 Task: Remove "the start date" from the card.
Action: Mouse moved to (969, 80)
Screenshot: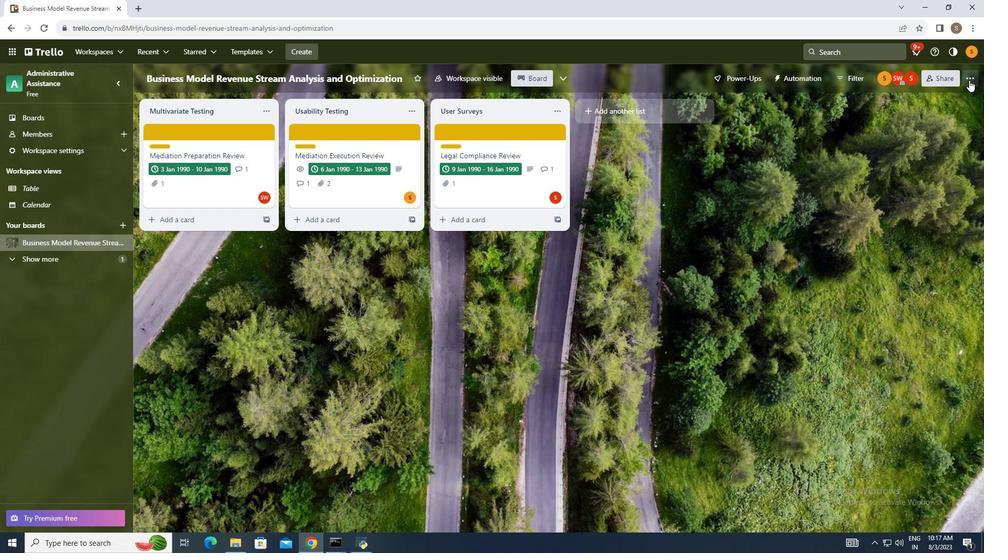 
Action: Mouse pressed left at (969, 80)
Screenshot: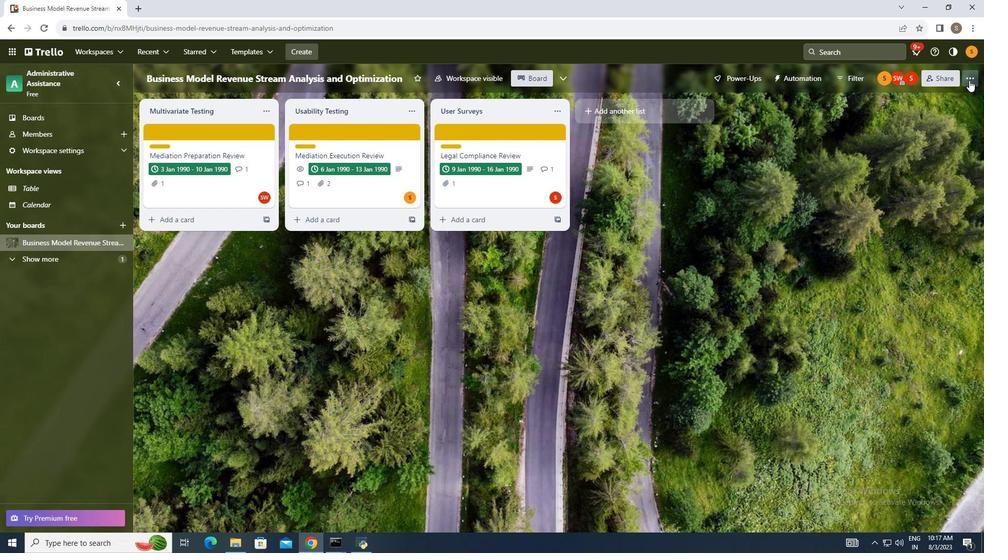 
Action: Mouse moved to (905, 228)
Screenshot: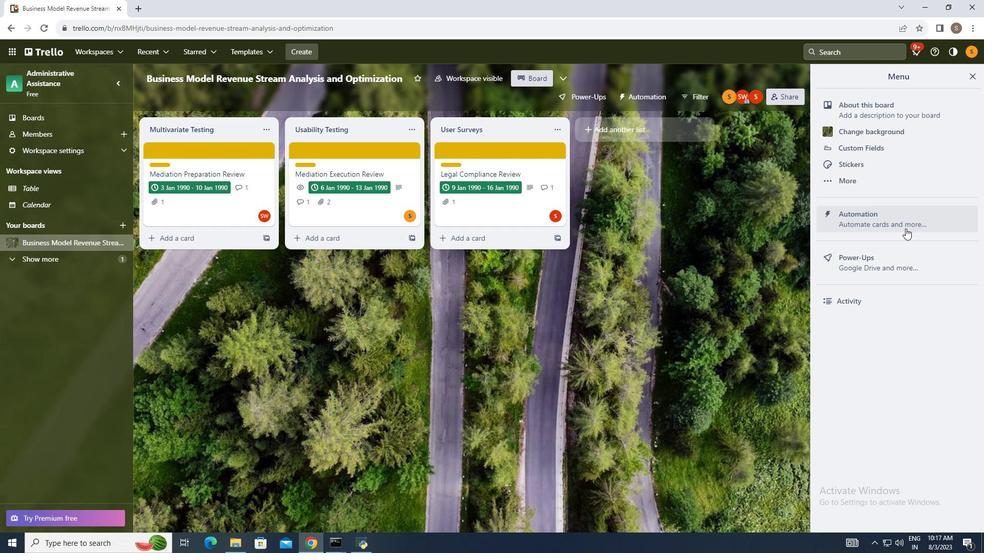 
Action: Mouse pressed left at (905, 228)
Screenshot: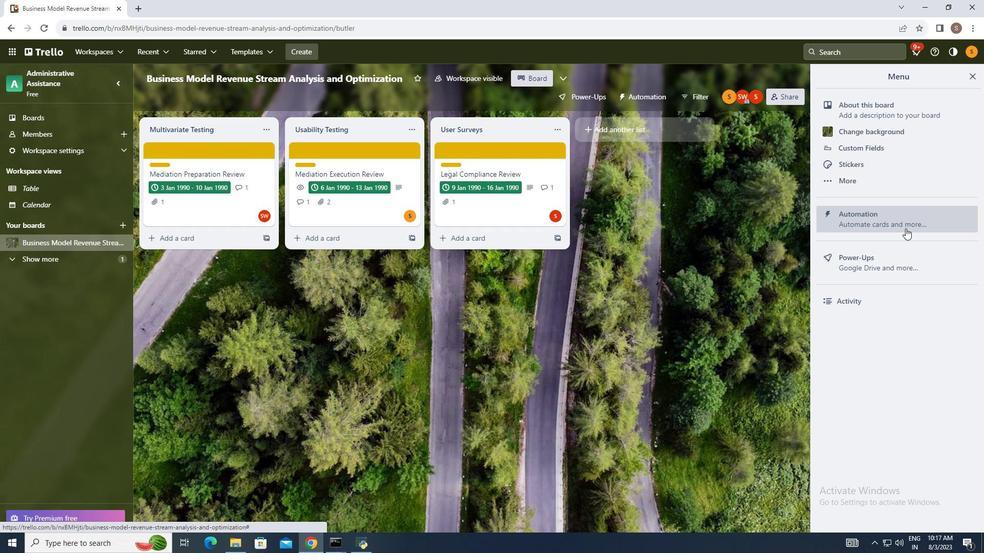 
Action: Mouse moved to (186, 270)
Screenshot: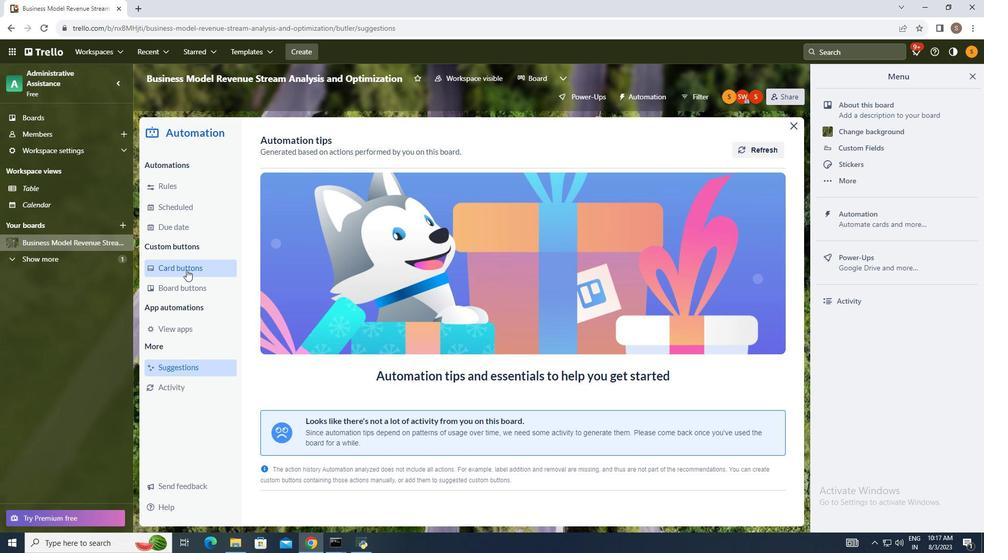 
Action: Mouse pressed left at (186, 270)
Screenshot: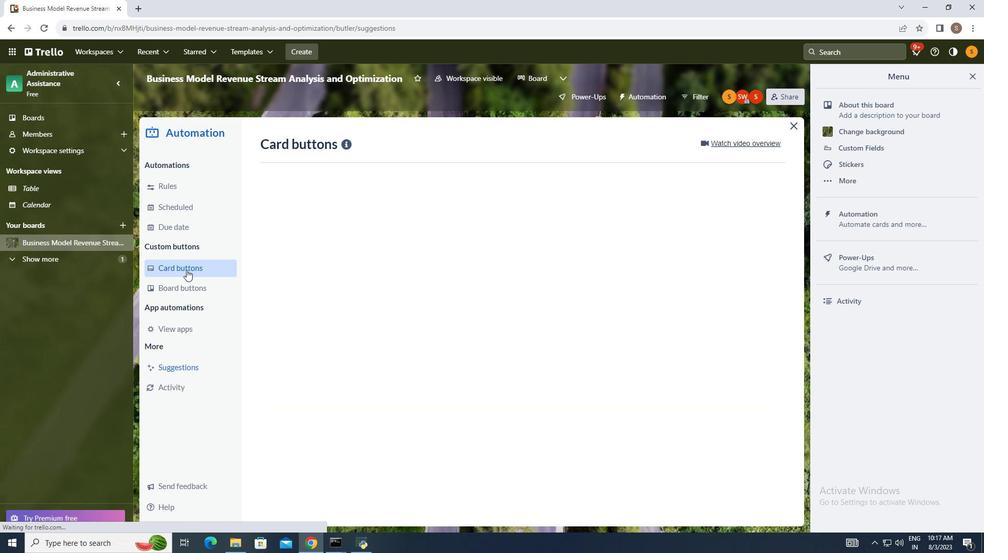 
Action: Mouse moved to (755, 142)
Screenshot: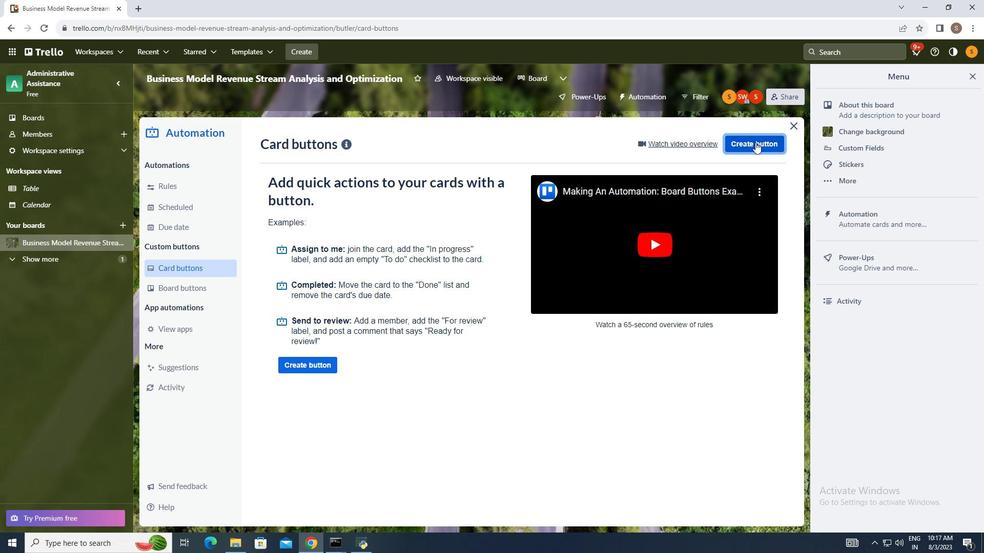 
Action: Mouse pressed left at (755, 142)
Screenshot: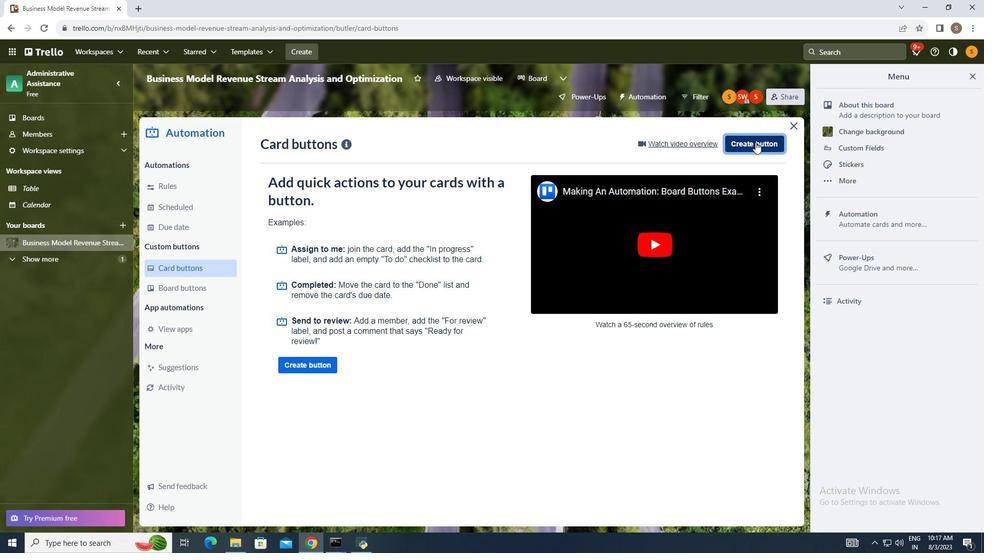 
Action: Mouse moved to (507, 288)
Screenshot: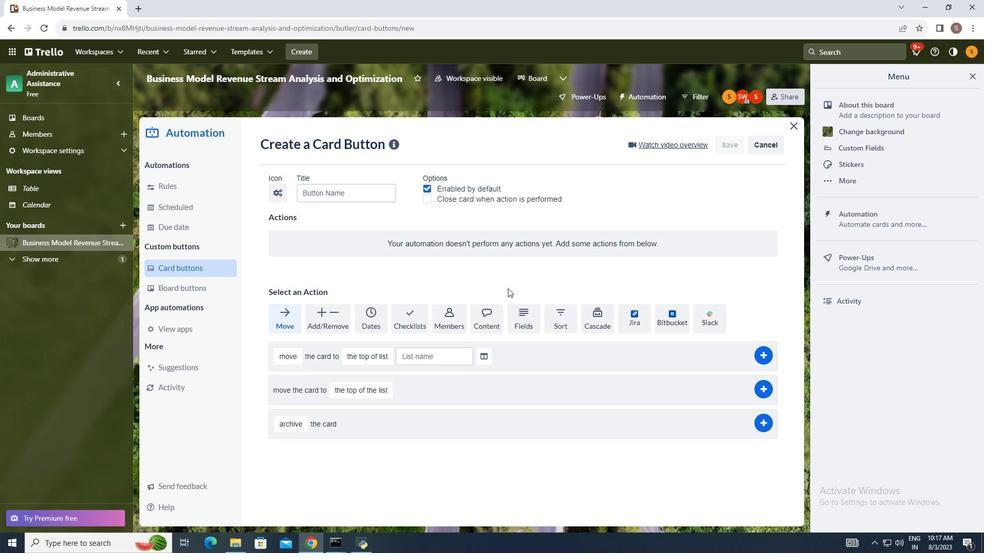 
Action: Mouse pressed left at (507, 288)
Screenshot: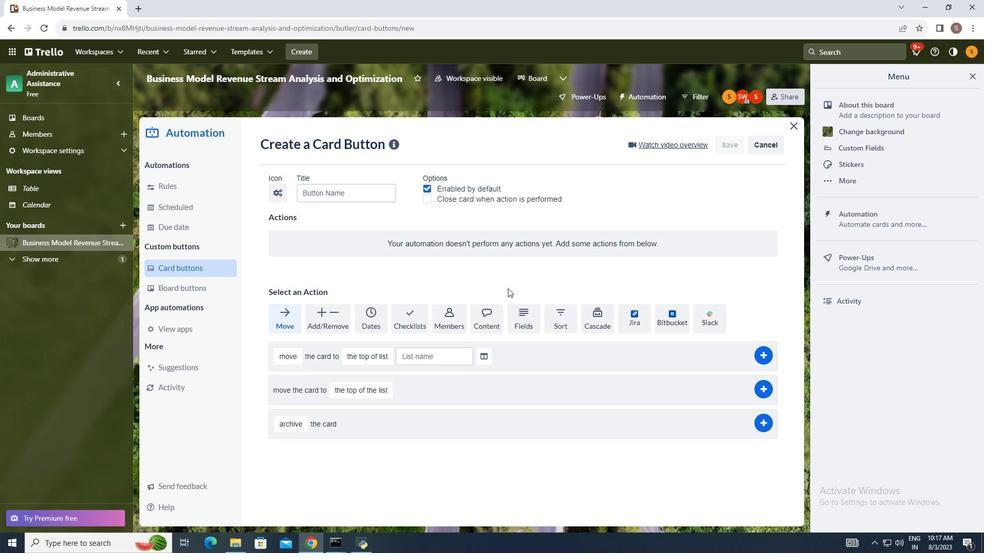 
Action: Mouse moved to (339, 311)
Screenshot: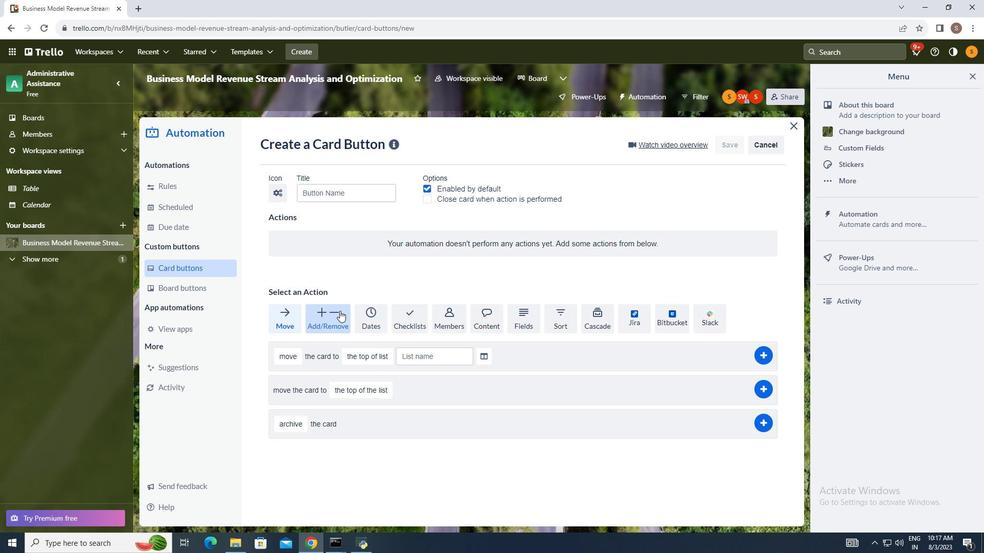 
Action: Mouse pressed left at (339, 311)
Screenshot: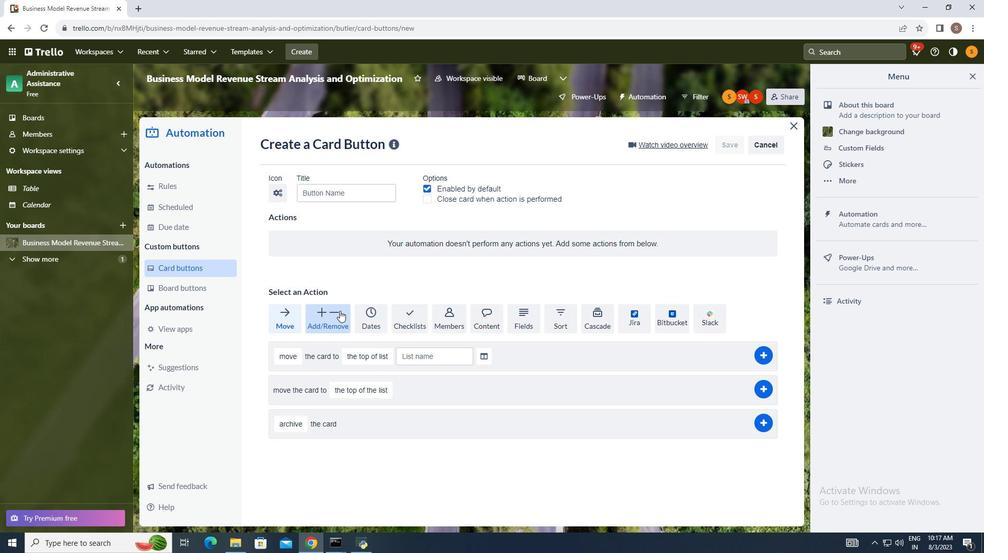
Action: Mouse moved to (254, 410)
Screenshot: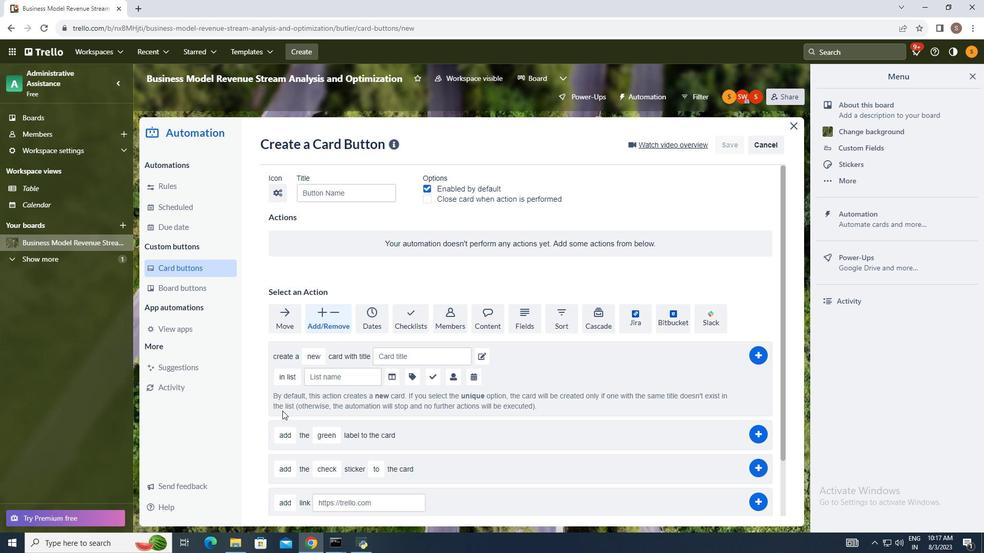 
Action: Mouse scrolled (250, 404) with delta (0, 0)
Screenshot: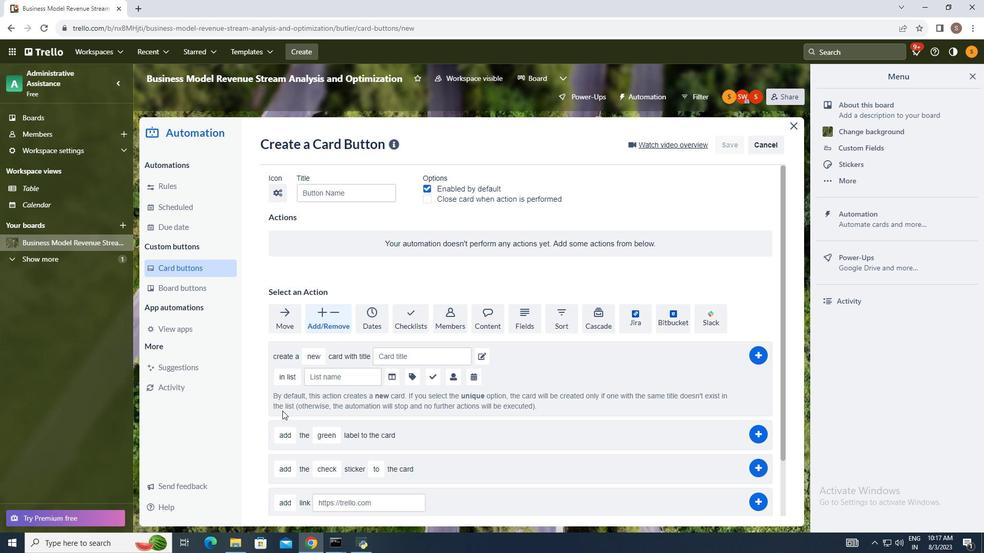 
Action: Mouse moved to (255, 410)
Screenshot: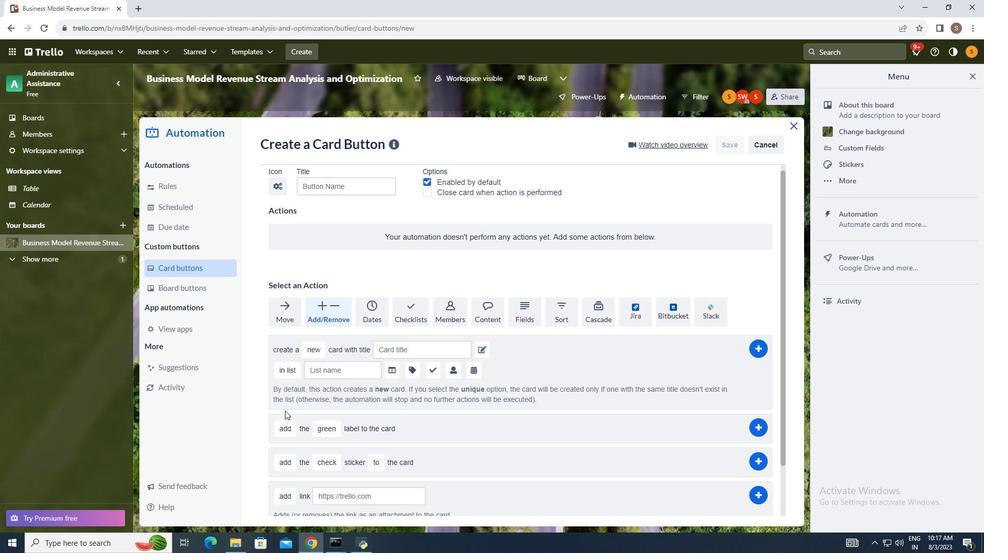 
Action: Mouse scrolled (250, 407) with delta (0, 0)
Screenshot: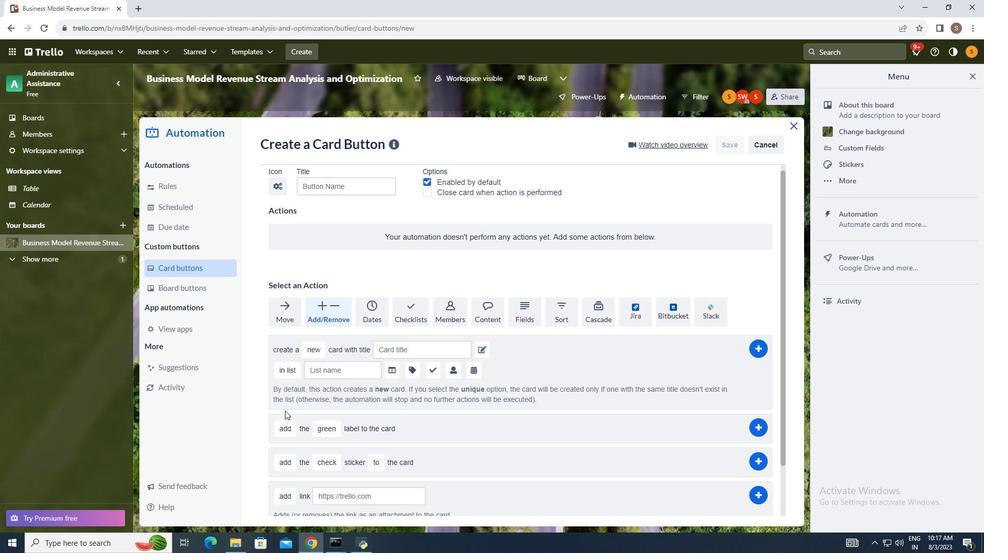 
Action: Mouse moved to (269, 411)
Screenshot: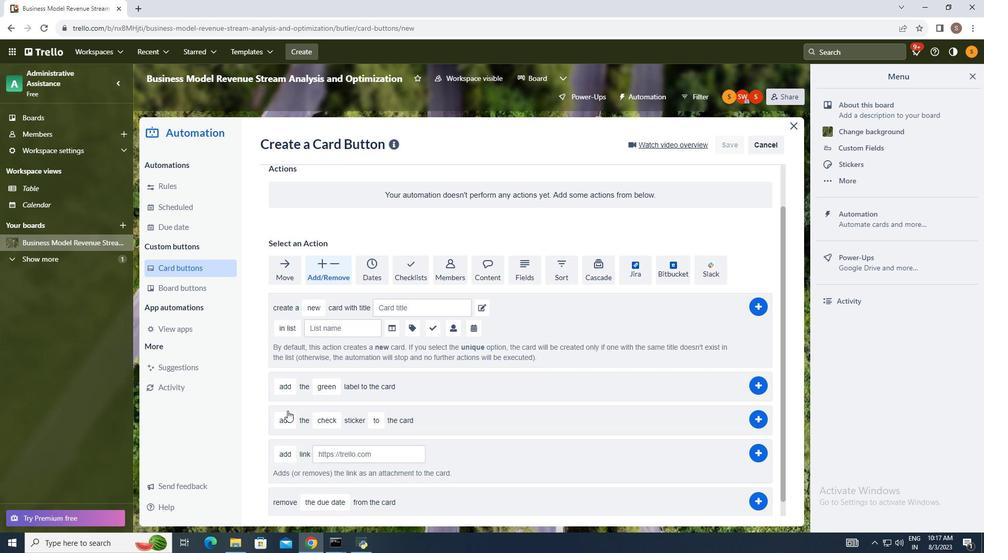 
Action: Mouse scrolled (269, 410) with delta (0, 0)
Screenshot: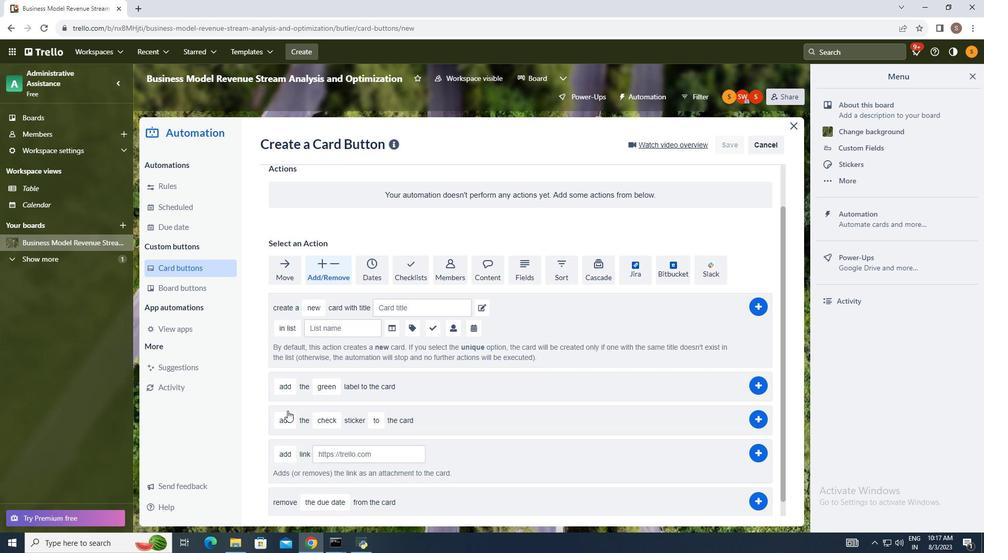 
Action: Mouse moved to (285, 411)
Screenshot: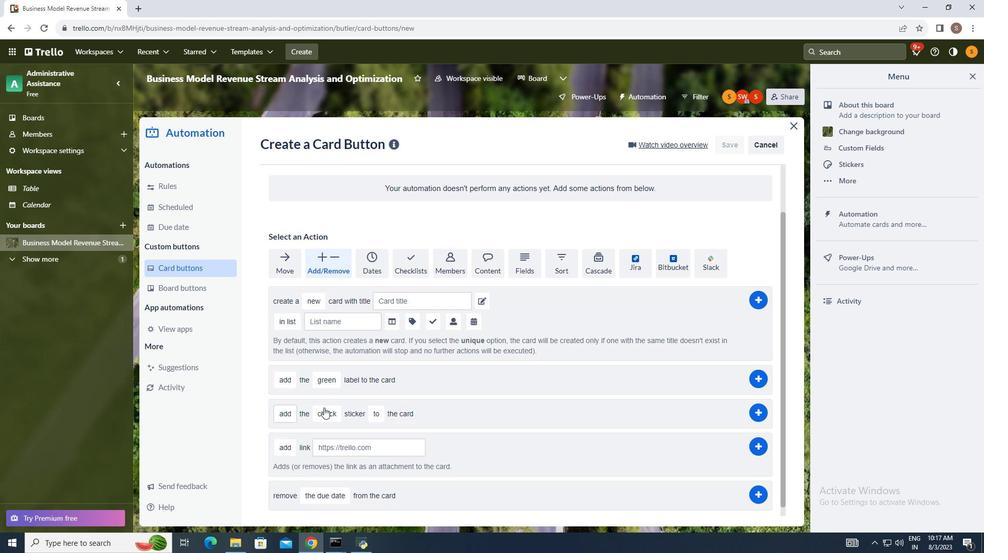 
Action: Mouse scrolled (285, 410) with delta (0, 0)
Screenshot: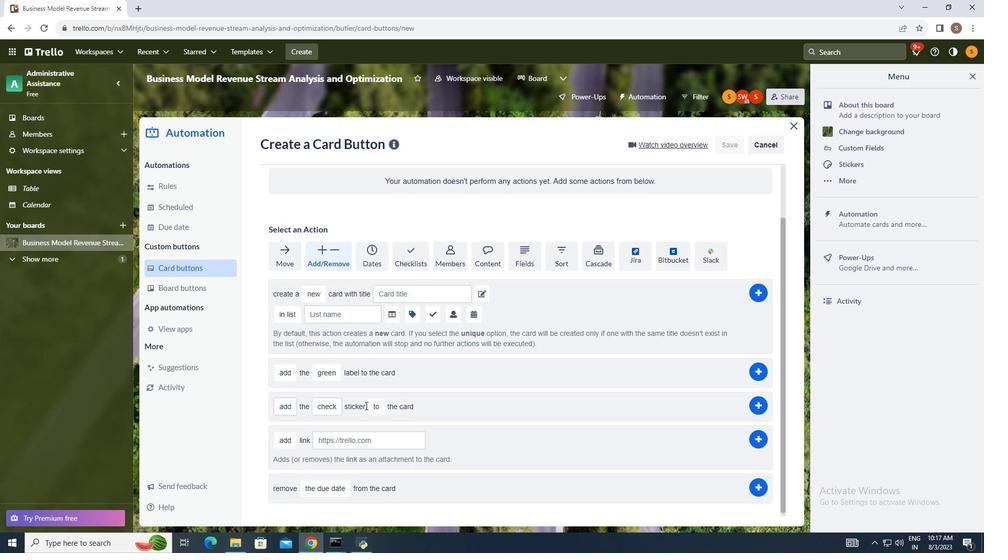 
Action: Mouse moved to (332, 406)
Screenshot: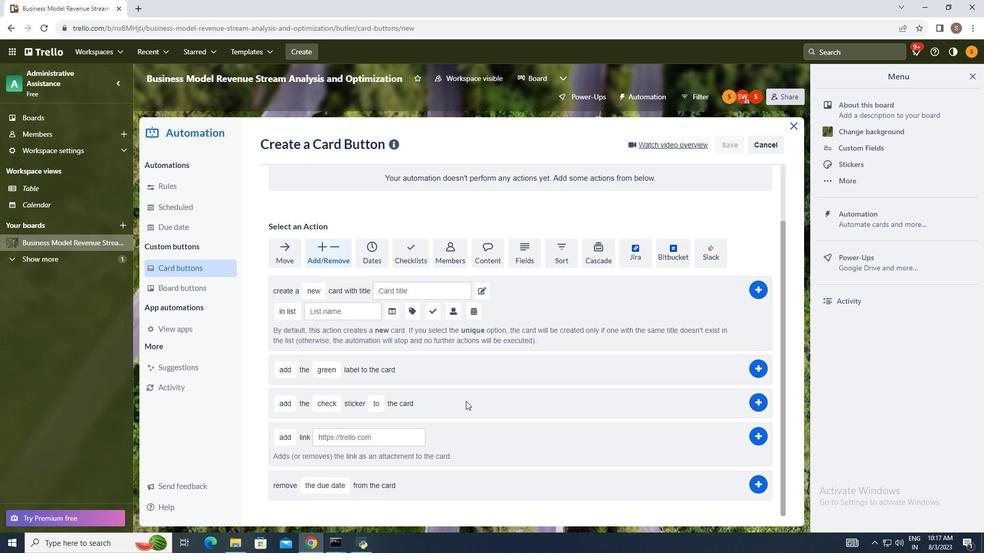 
Action: Mouse scrolled (332, 406) with delta (0, 0)
Screenshot: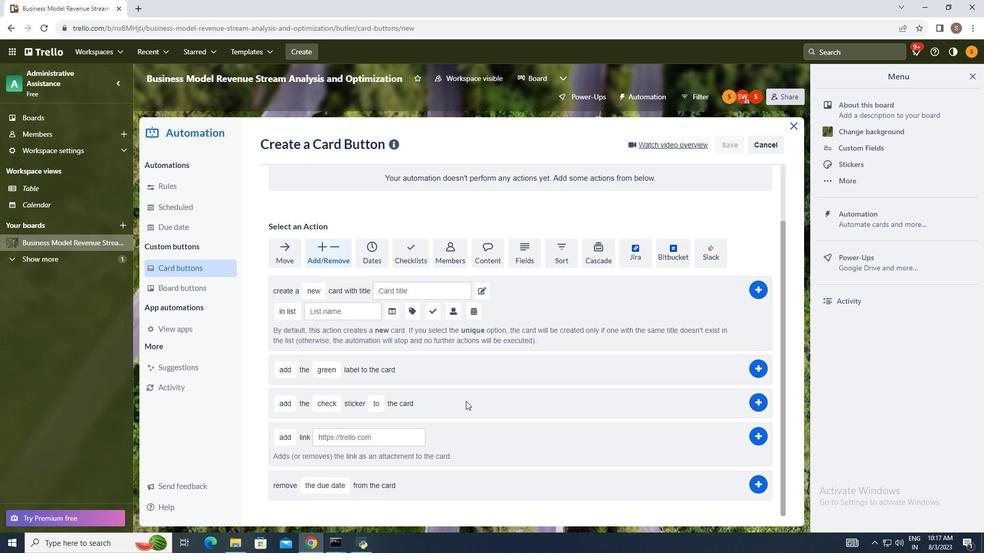 
Action: Mouse moved to (352, 406)
Screenshot: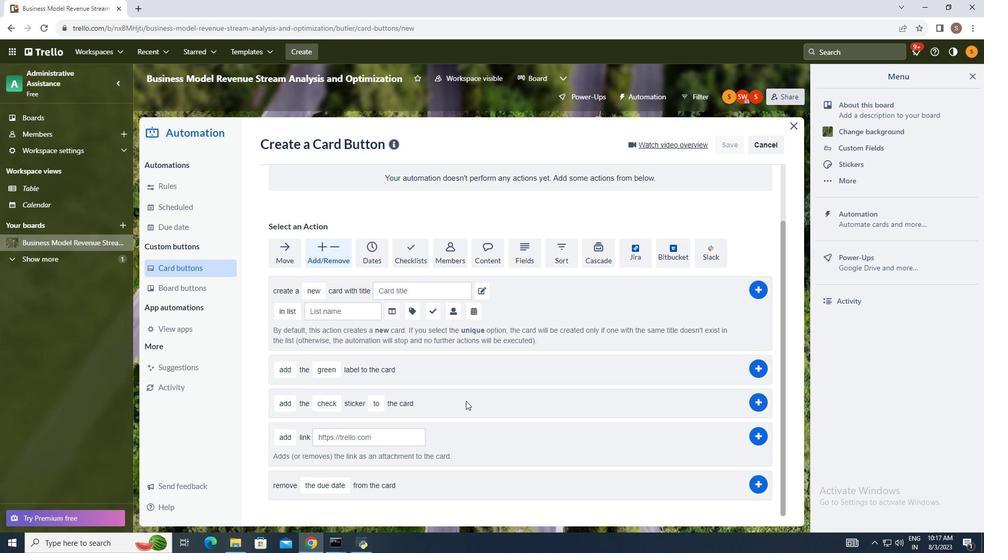 
Action: Mouse scrolled (352, 405) with delta (0, 0)
Screenshot: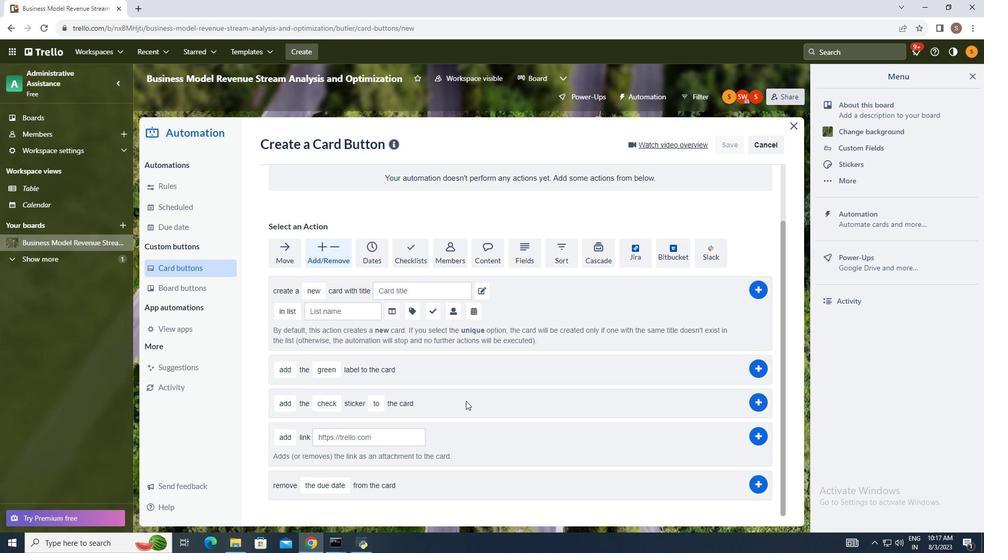 
Action: Mouse moved to (335, 484)
Screenshot: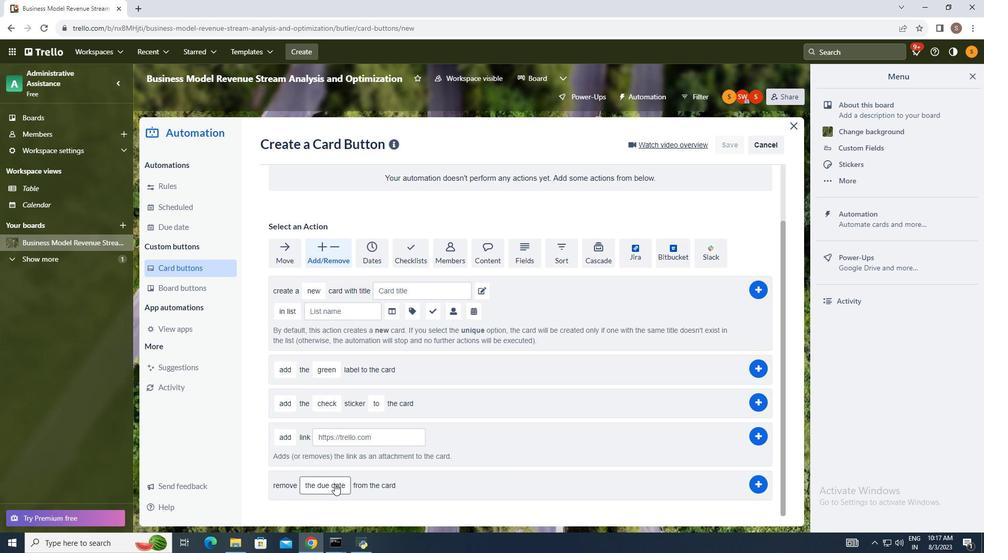 
Action: Mouse pressed left at (335, 484)
Screenshot: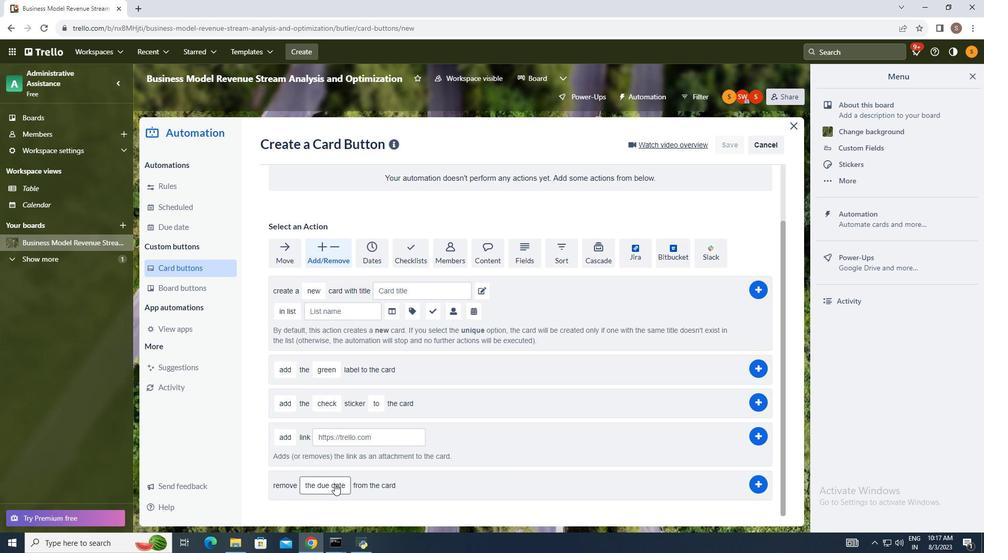 
Action: Mouse moved to (341, 360)
Screenshot: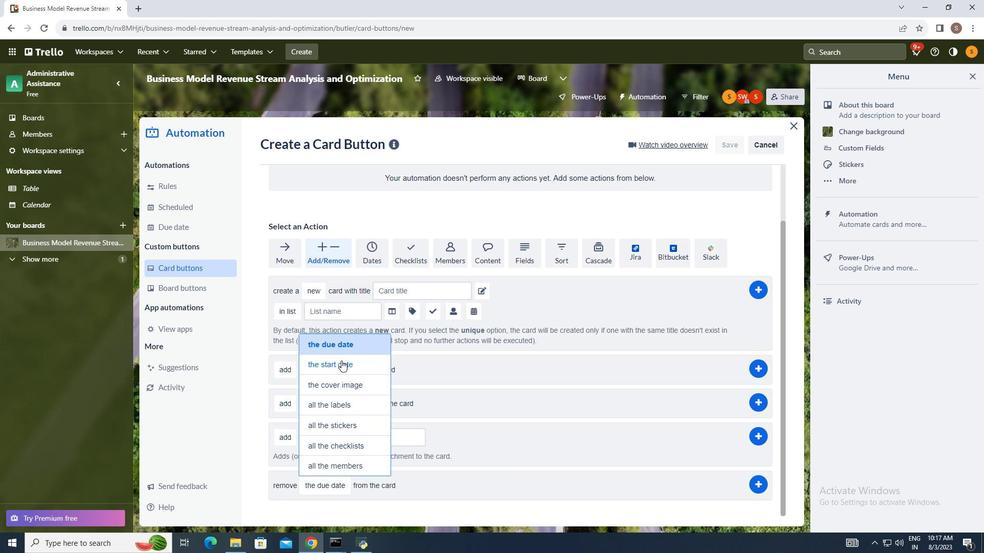 
Action: Mouse pressed left at (341, 360)
Screenshot: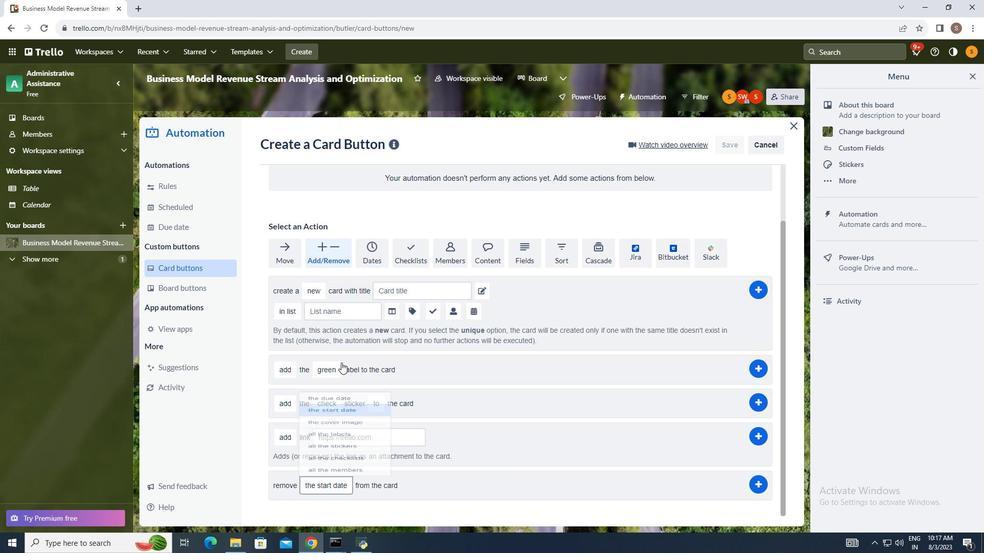 
Action: Mouse moved to (764, 483)
Screenshot: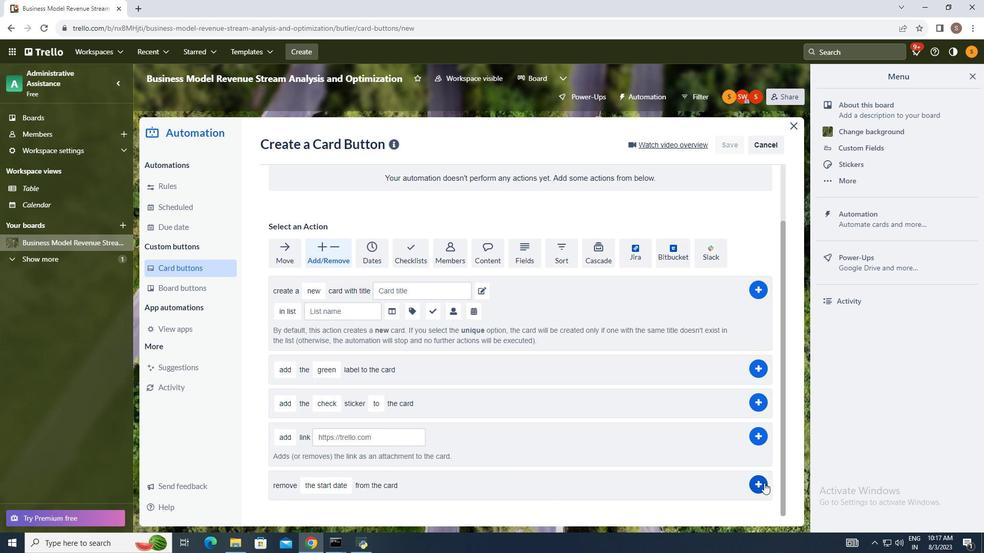 
Action: Mouse pressed left at (764, 483)
Screenshot: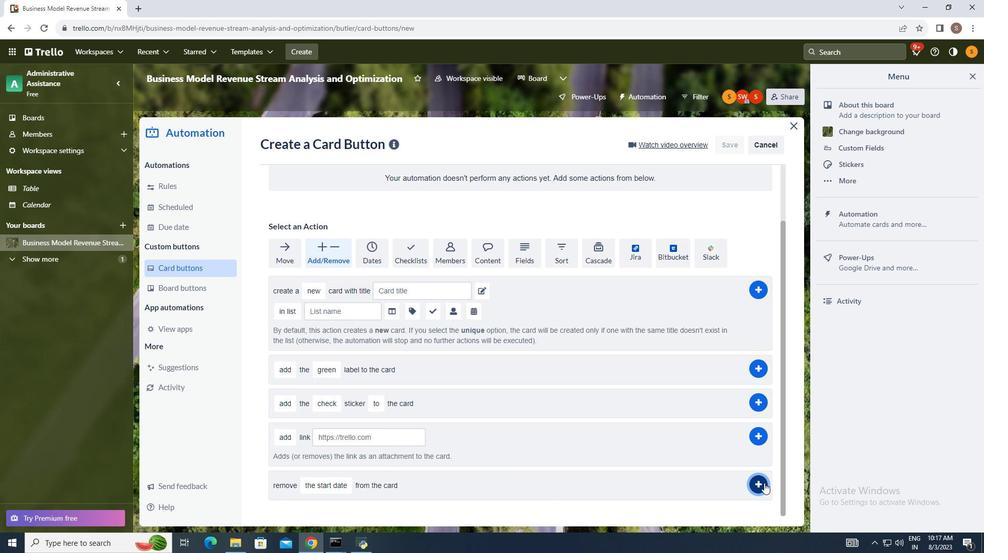 
Action: Mouse moved to (830, 399)
Screenshot: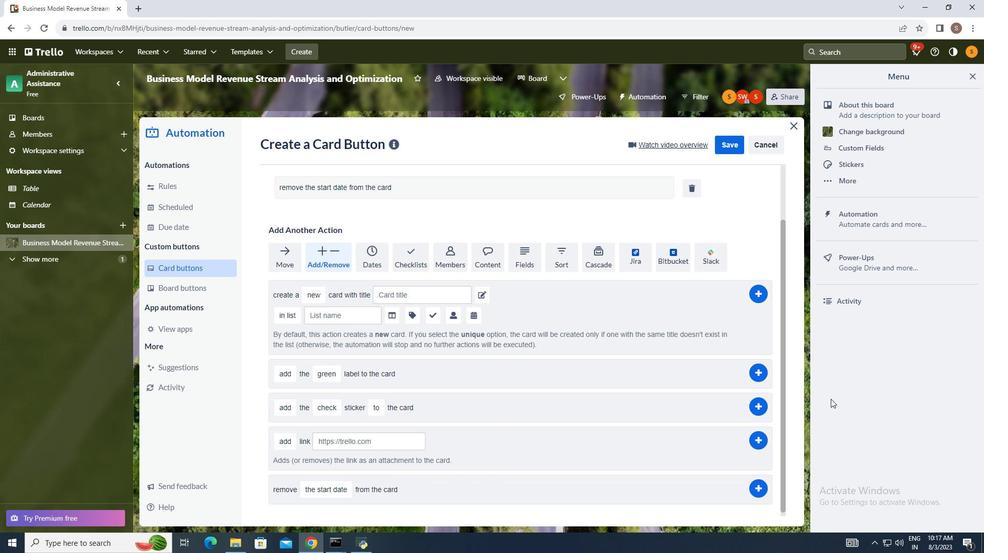 
